 Task: Add Belgioioso Shaved Parmesan Cheese Cup to the cart.
Action: Mouse moved to (33, 268)
Screenshot: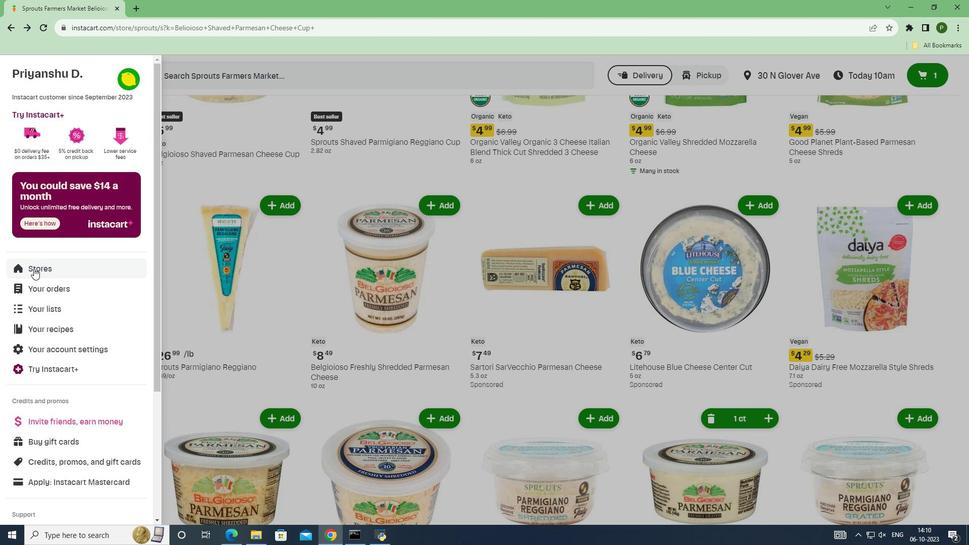 
Action: Mouse pressed left at (33, 268)
Screenshot: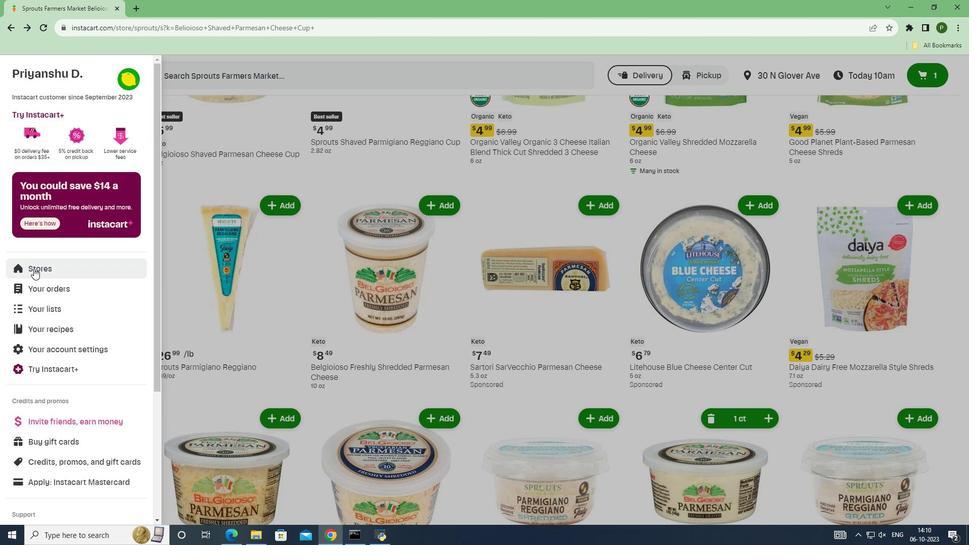 
Action: Mouse moved to (224, 124)
Screenshot: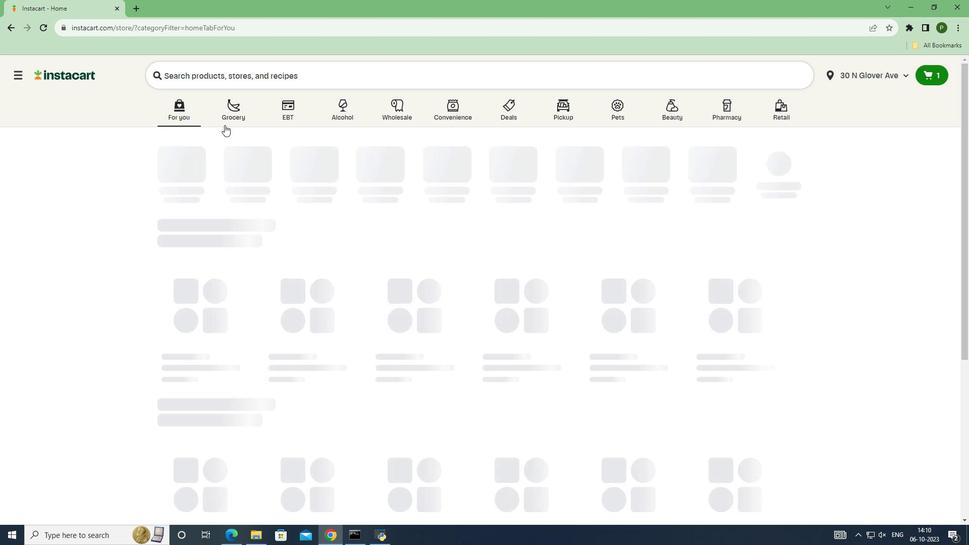 
Action: Mouse pressed left at (224, 124)
Screenshot: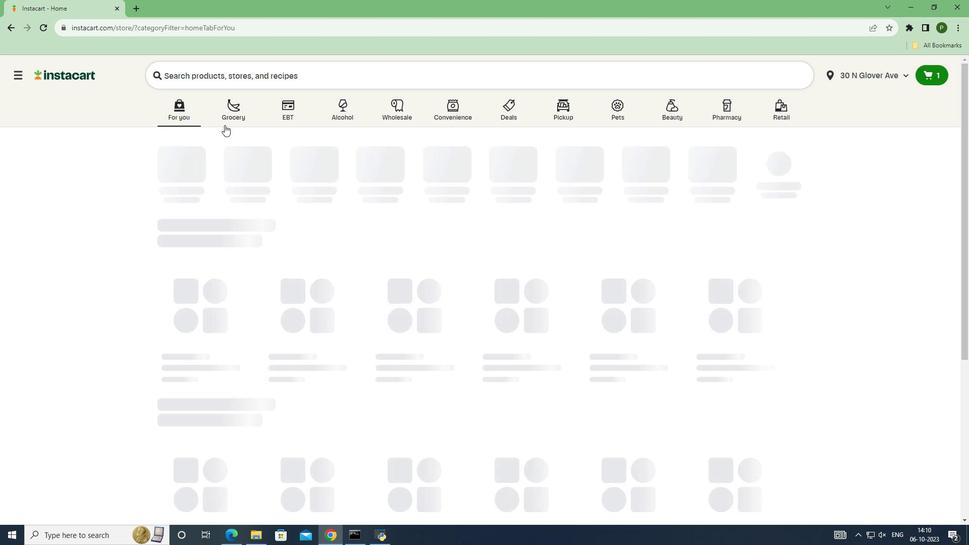
Action: Mouse moved to (274, 181)
Screenshot: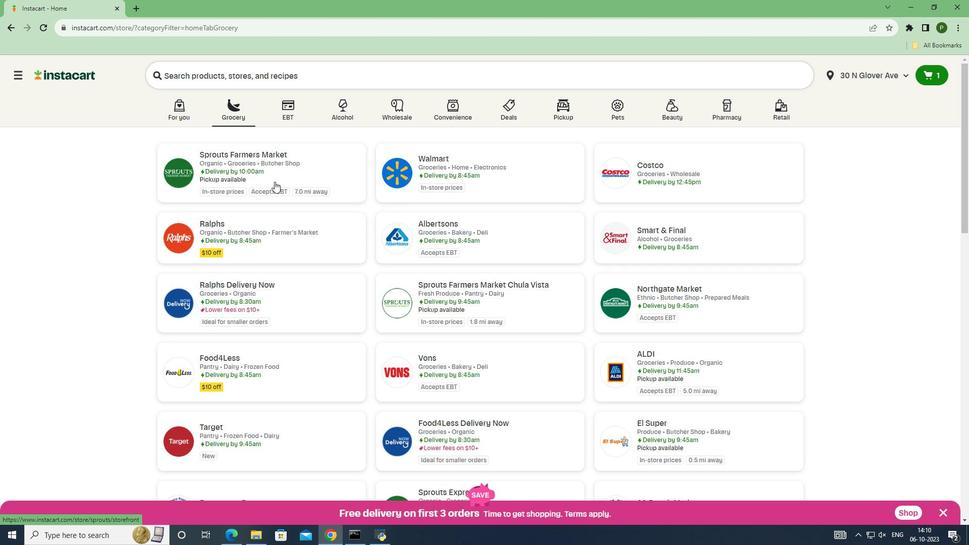
Action: Mouse pressed left at (274, 181)
Screenshot: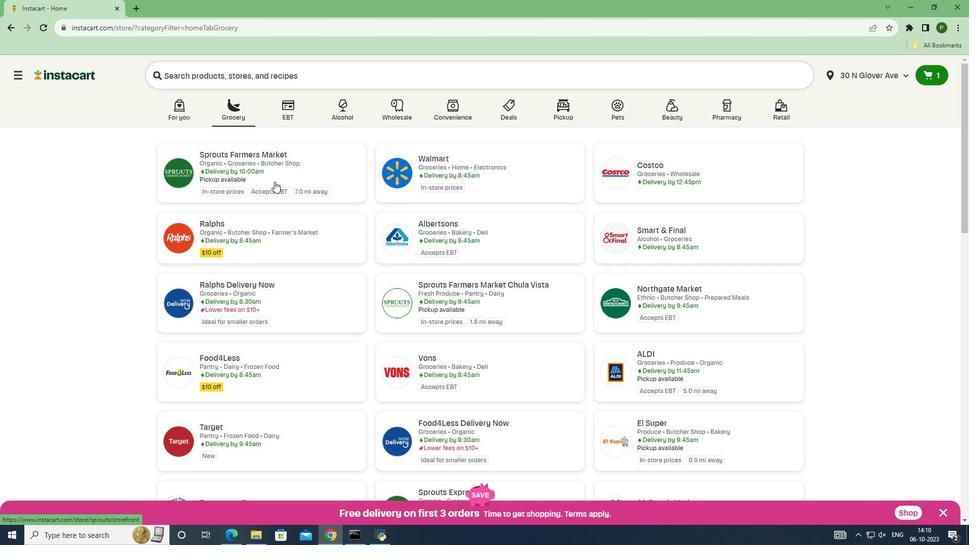 
Action: Mouse moved to (32, 329)
Screenshot: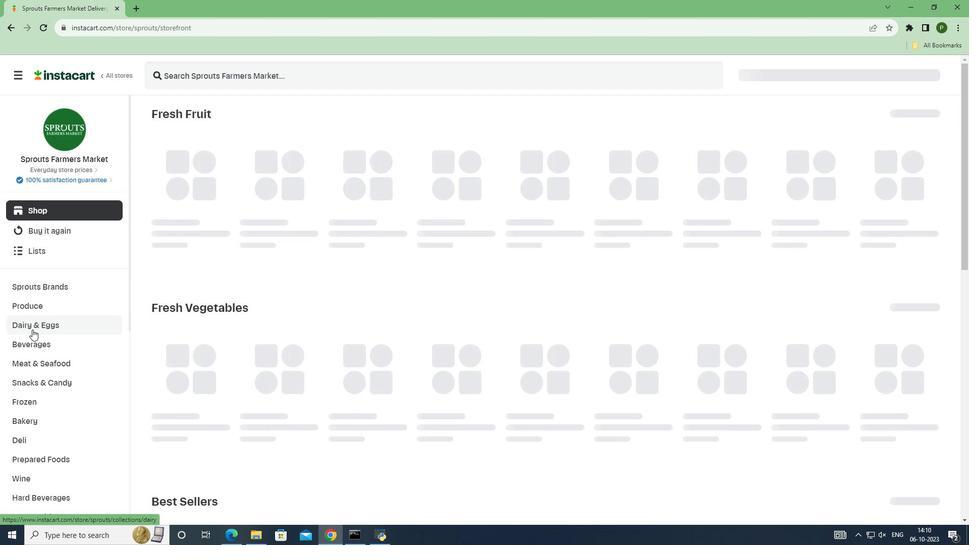 
Action: Mouse pressed left at (32, 329)
Screenshot: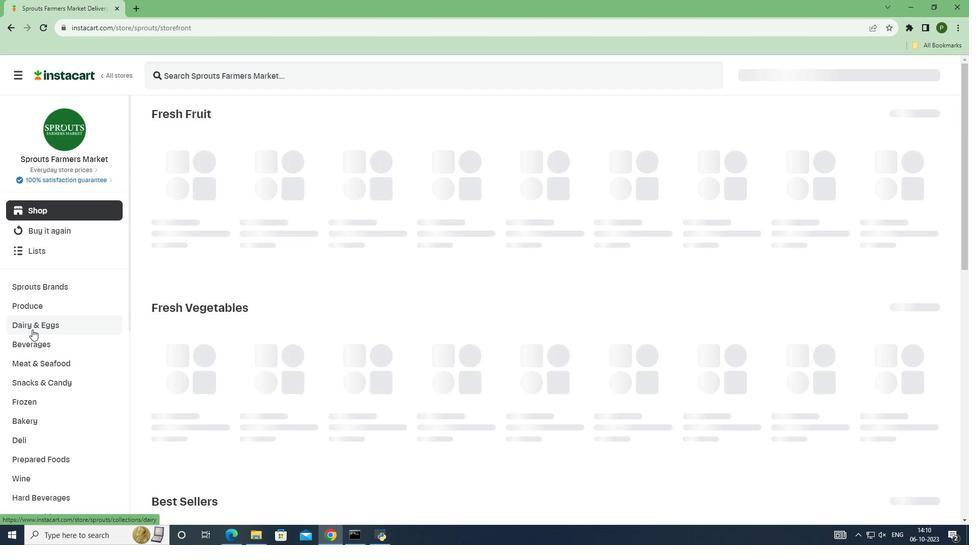 
Action: Mouse moved to (34, 357)
Screenshot: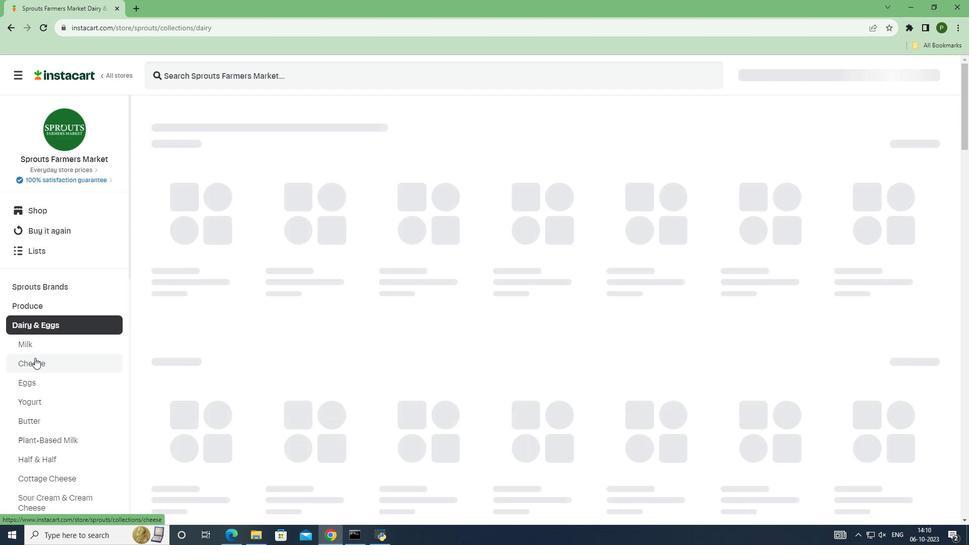
Action: Mouse pressed left at (34, 357)
Screenshot: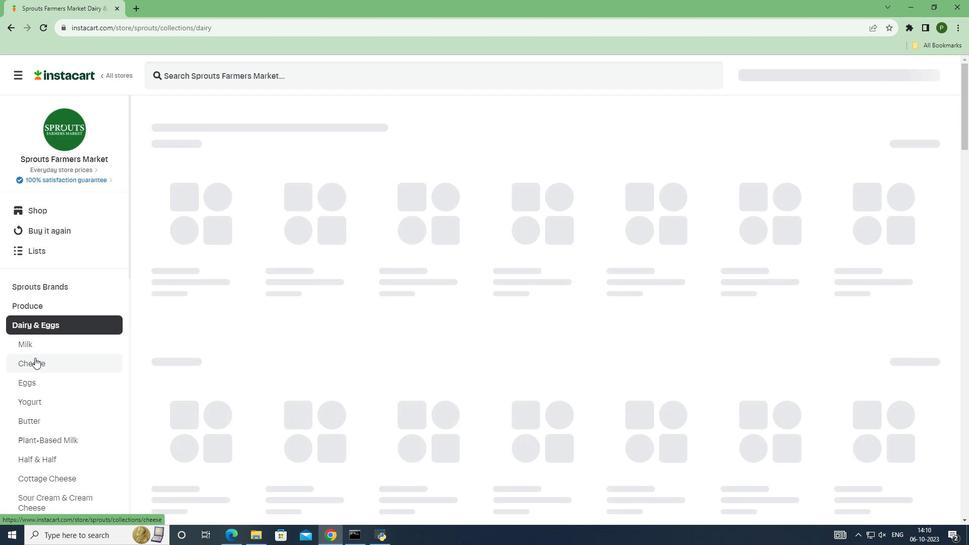 
Action: Mouse moved to (241, 76)
Screenshot: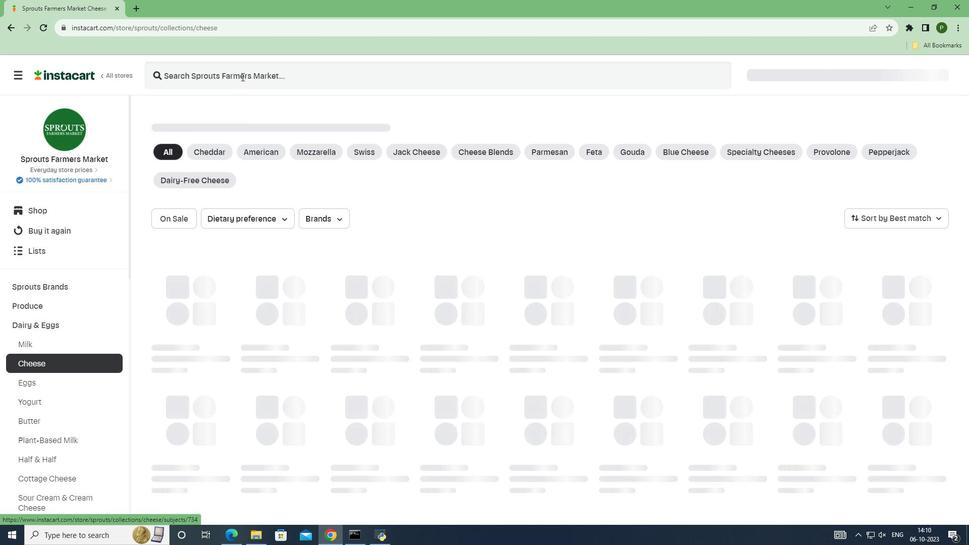 
Action: Mouse pressed left at (241, 76)
Screenshot: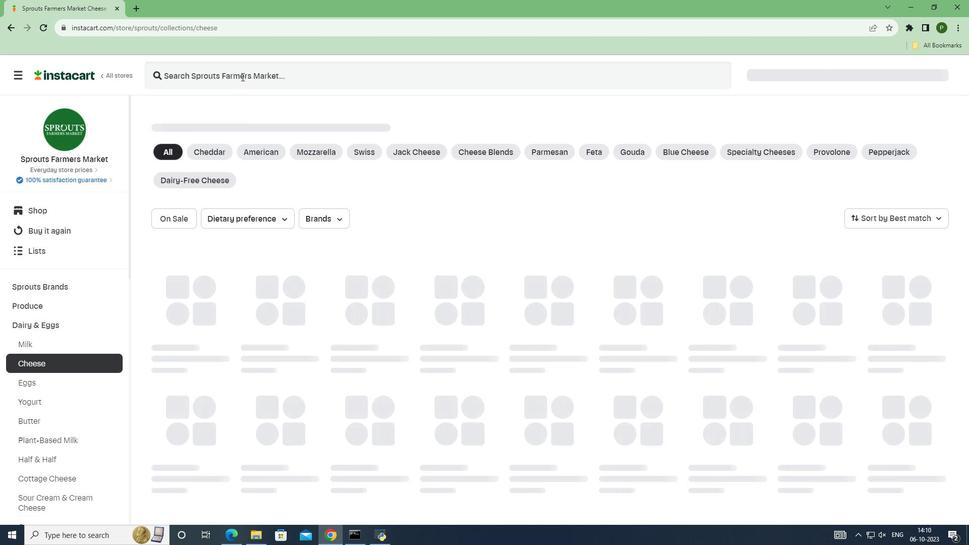 
Action: Key pressed <Key.caps_lock>B<Key.caps_lock>elgioioso<Key.space><Key.caps_lock>S<Key.caps_lock>haved<Key.space><Key.caps_lock>P<Key.caps_lock>armesan<Key.space><Key.caps_lock>C<Key.caps_lock>heese<Key.space><Key.caps_lock>C<Key.caps_lock>up<Key.space><Key.enter>
Screenshot: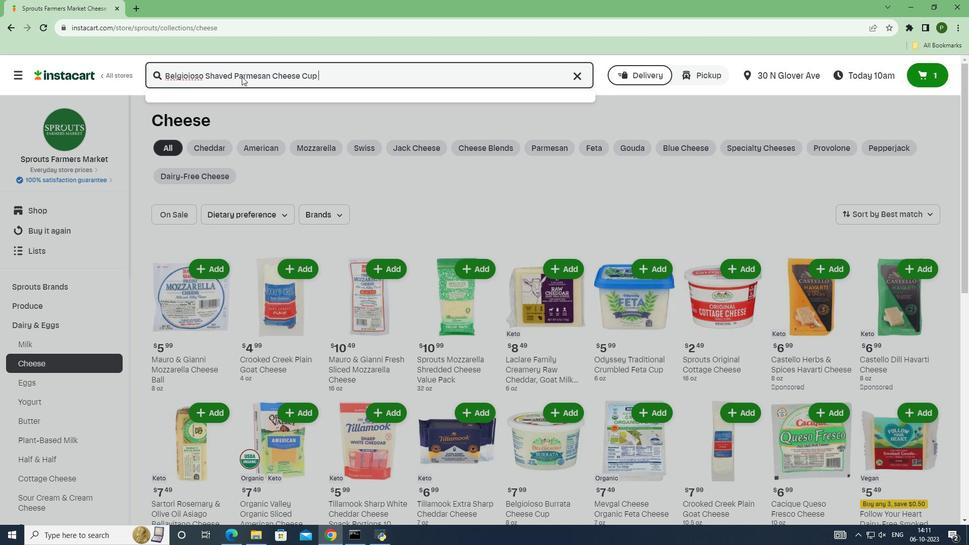 
Action: Mouse moved to (429, 179)
Screenshot: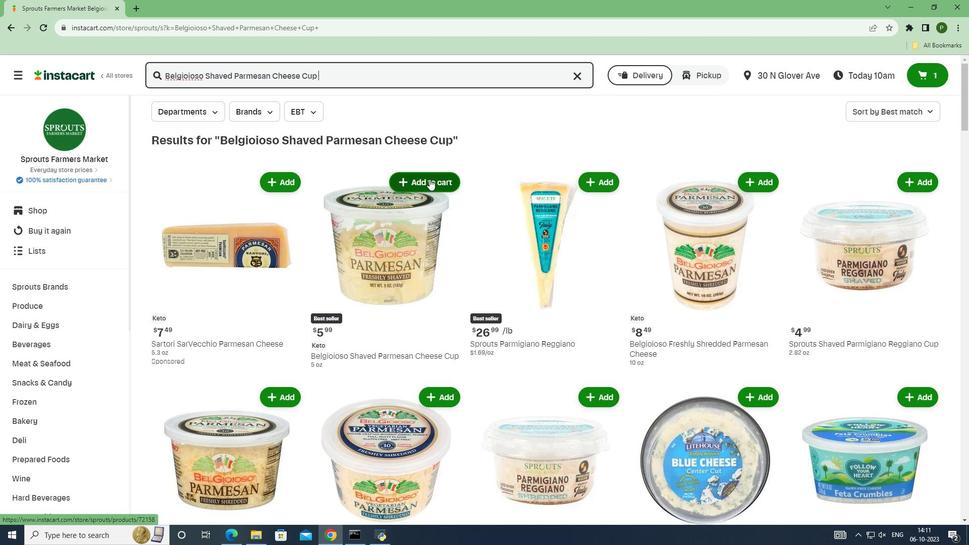
Action: Mouse pressed left at (429, 179)
Screenshot: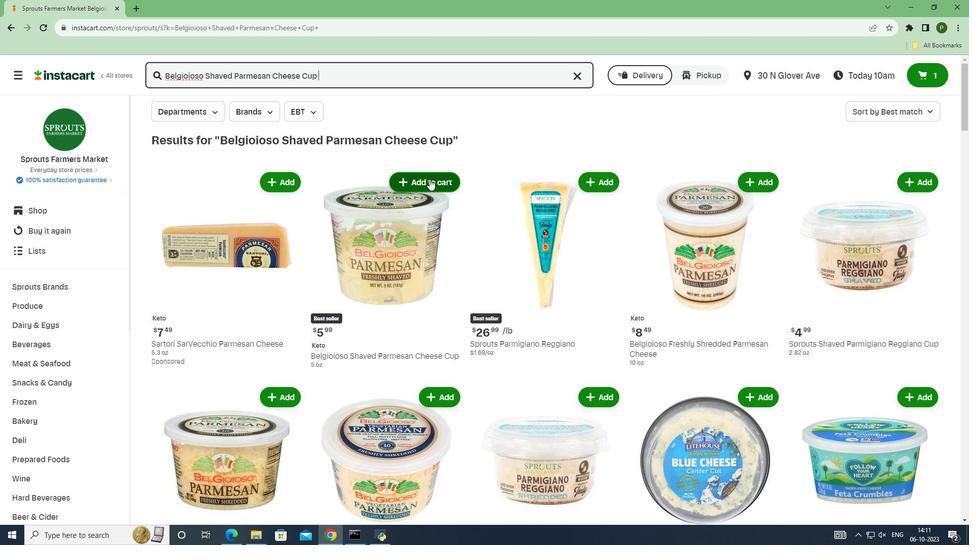 
Action: Mouse moved to (441, 237)
Screenshot: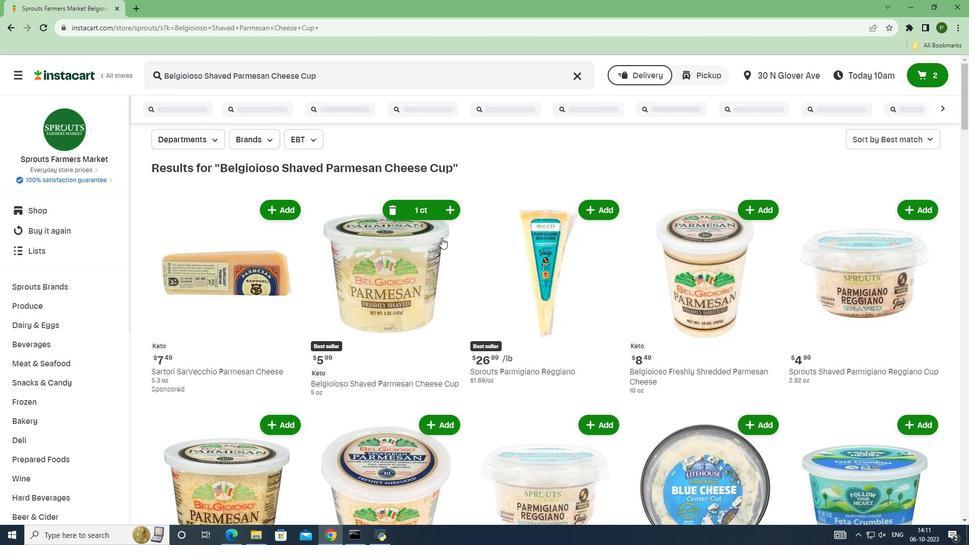 
